 Task: Add Skinte Sparkling Tea, Collagen, White Tea Ginger to the cart.
Action: Mouse moved to (25, 97)
Screenshot: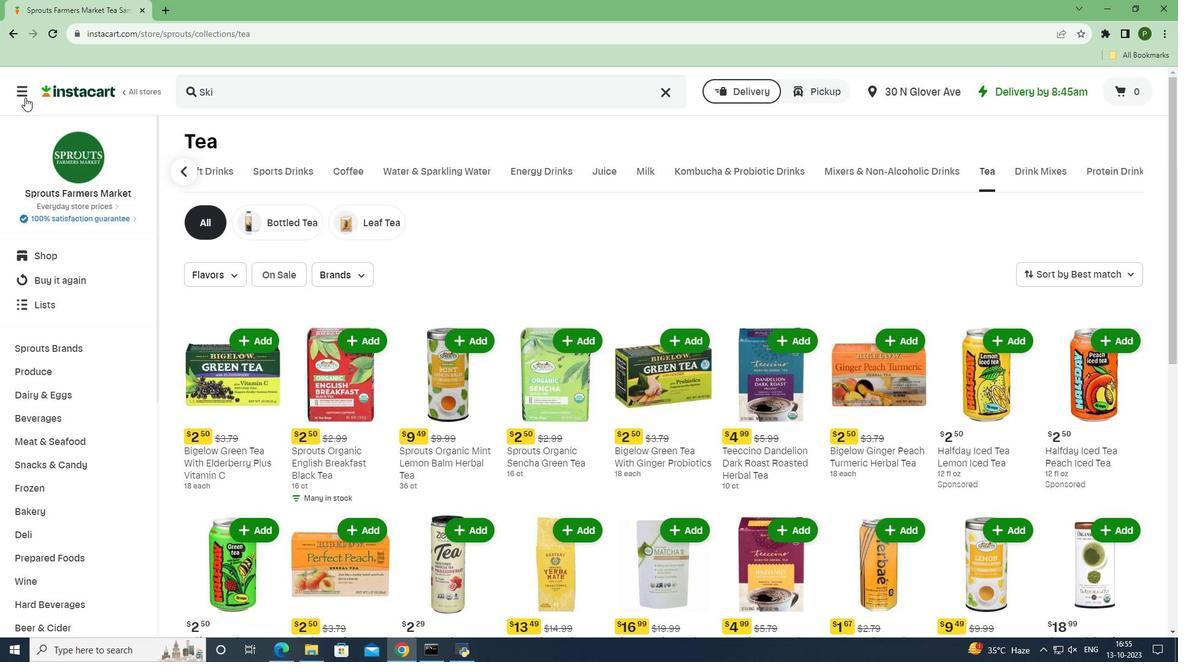 
Action: Mouse pressed left at (25, 97)
Screenshot: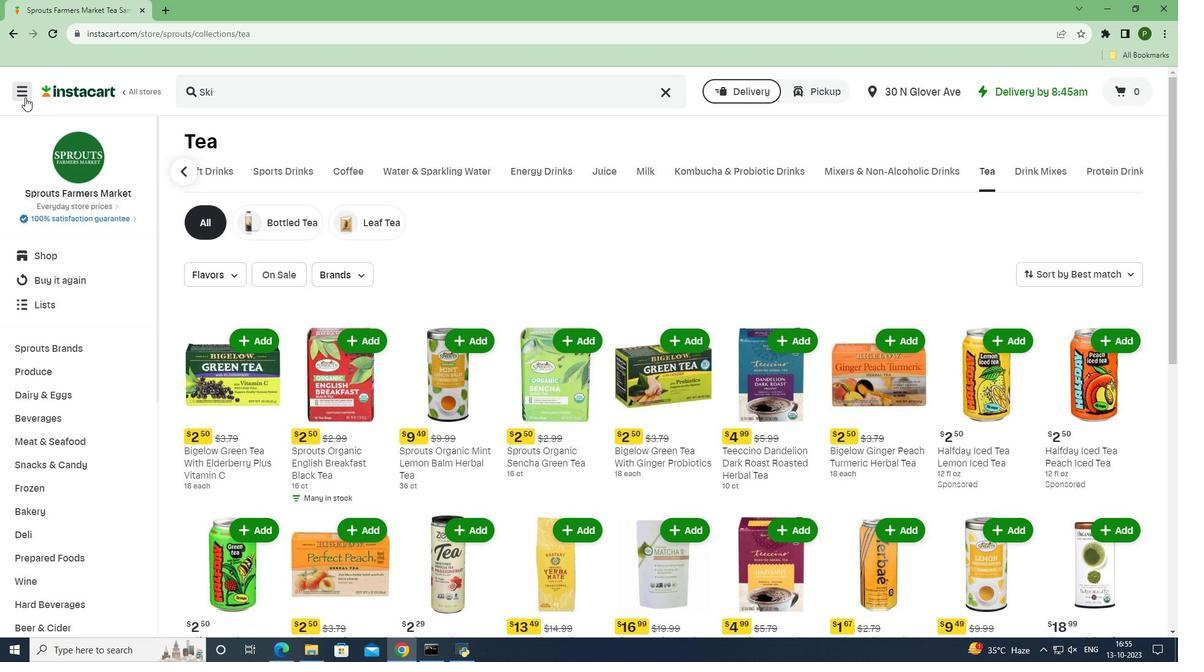 
Action: Mouse moved to (29, 322)
Screenshot: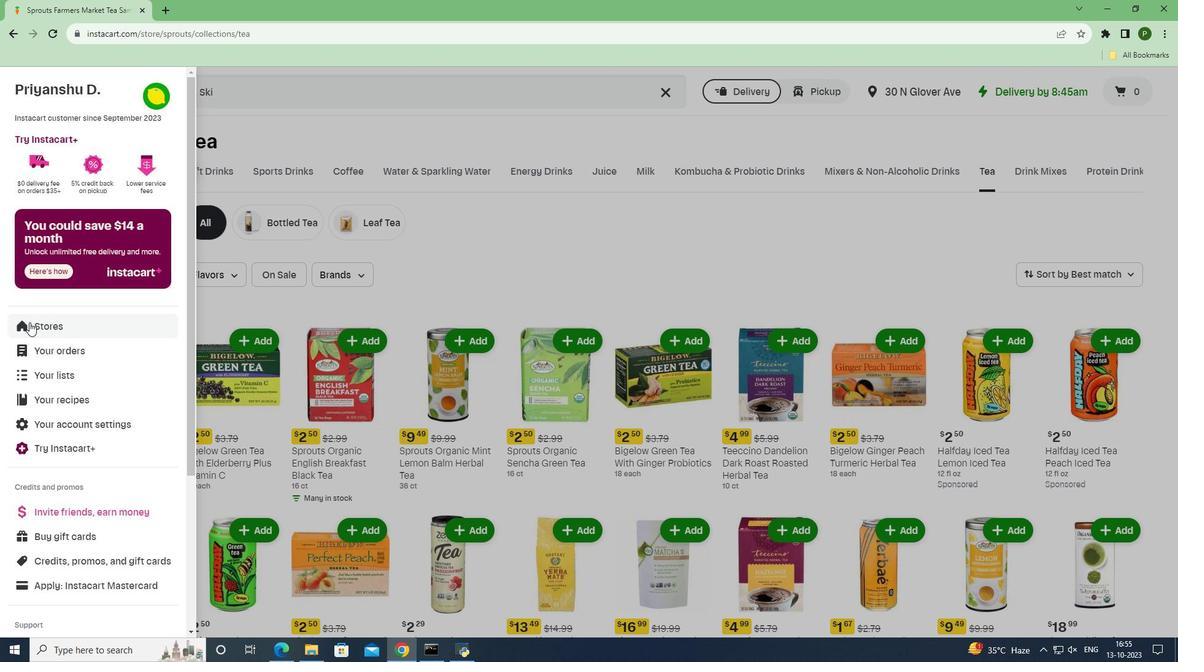 
Action: Mouse pressed left at (29, 322)
Screenshot: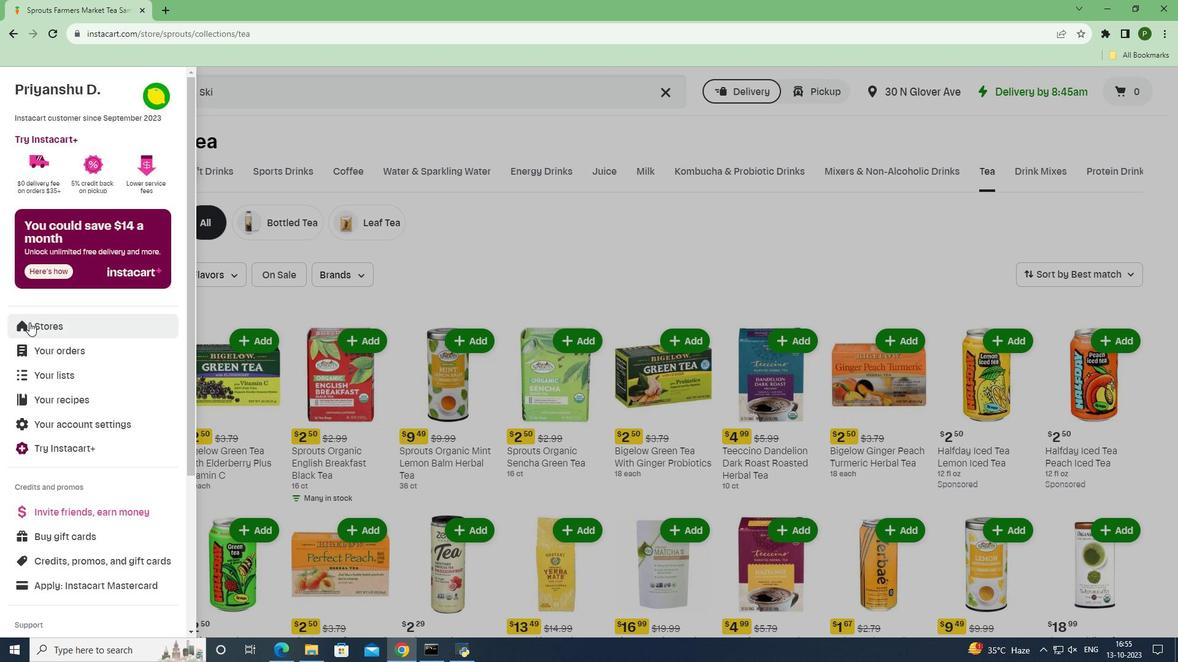 
Action: Mouse moved to (274, 141)
Screenshot: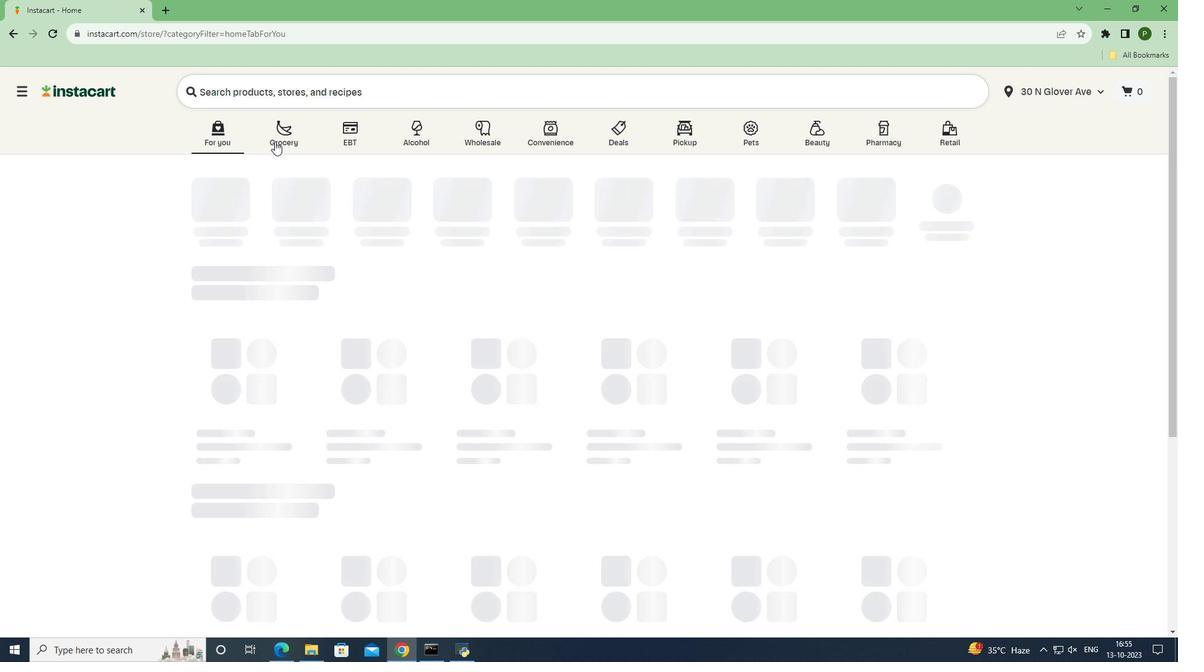 
Action: Mouse pressed left at (274, 141)
Screenshot: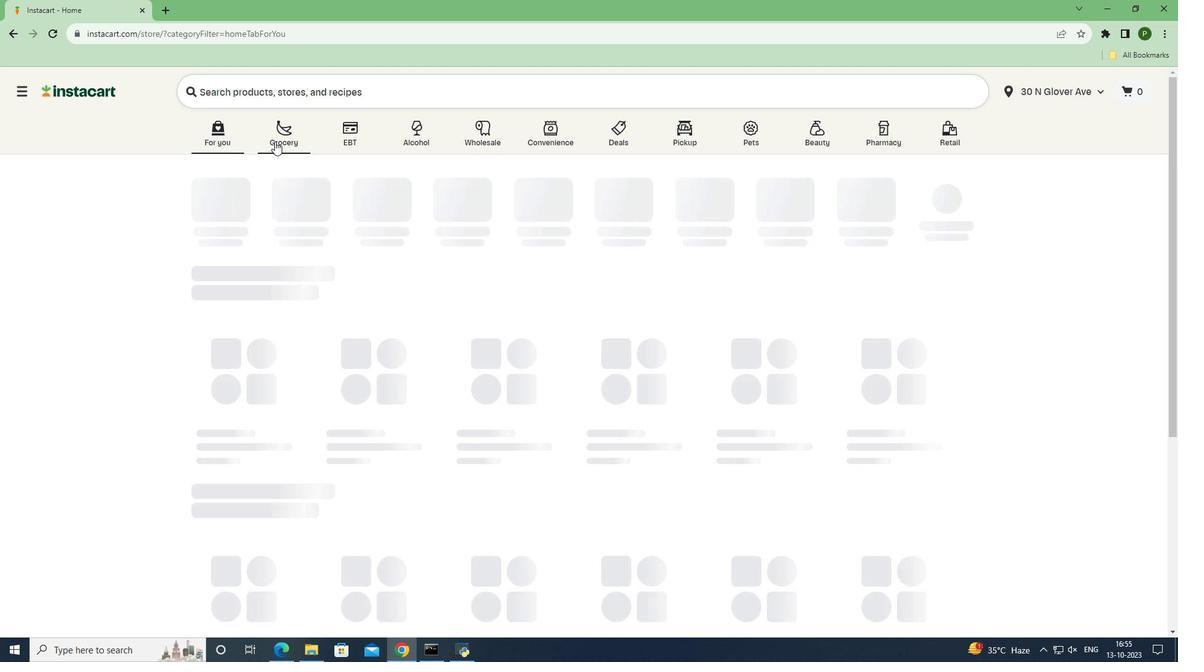 
Action: Mouse moved to (760, 280)
Screenshot: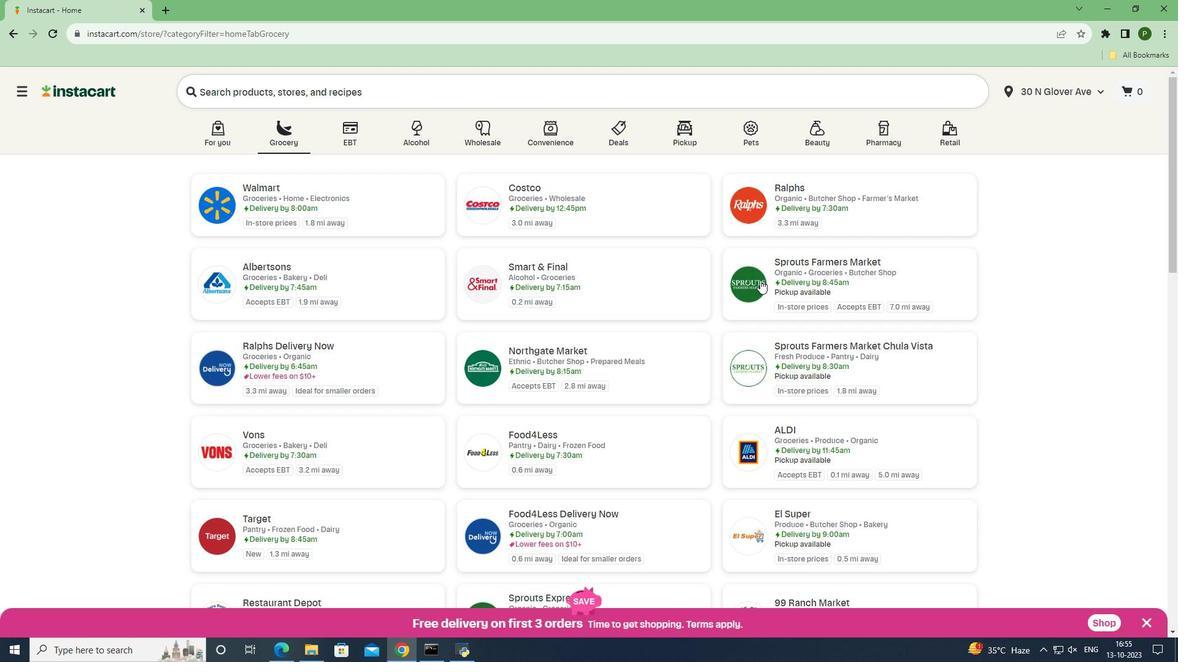 
Action: Mouse pressed left at (760, 280)
Screenshot: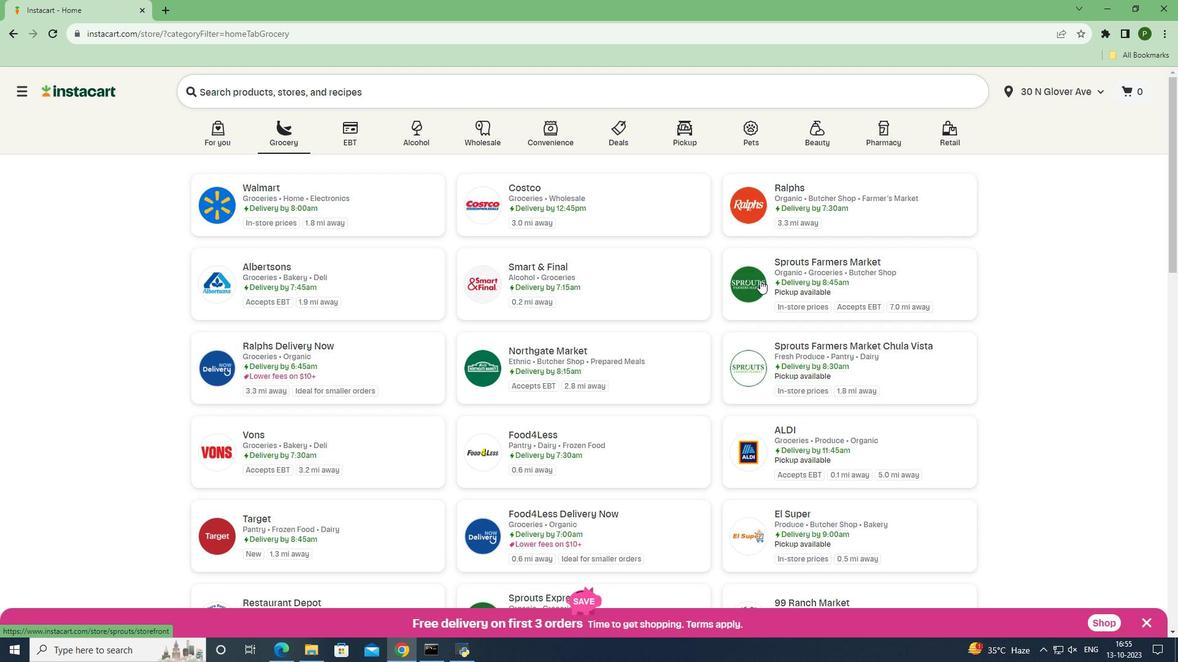 
Action: Mouse moved to (92, 418)
Screenshot: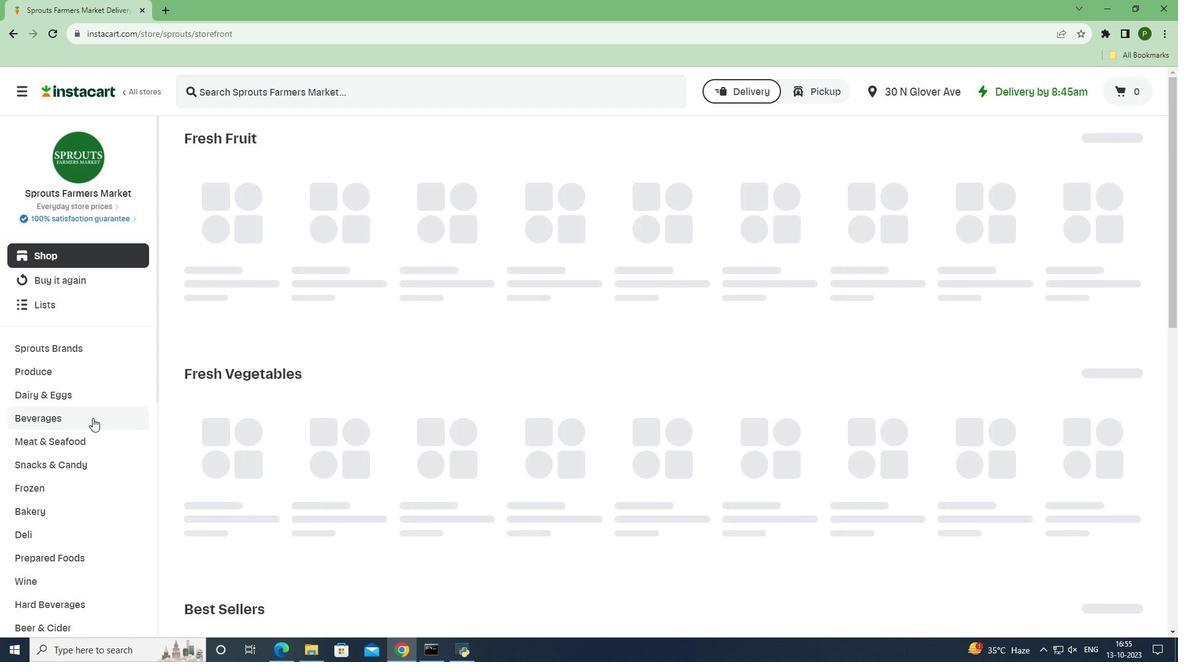 
Action: Mouse pressed left at (92, 418)
Screenshot: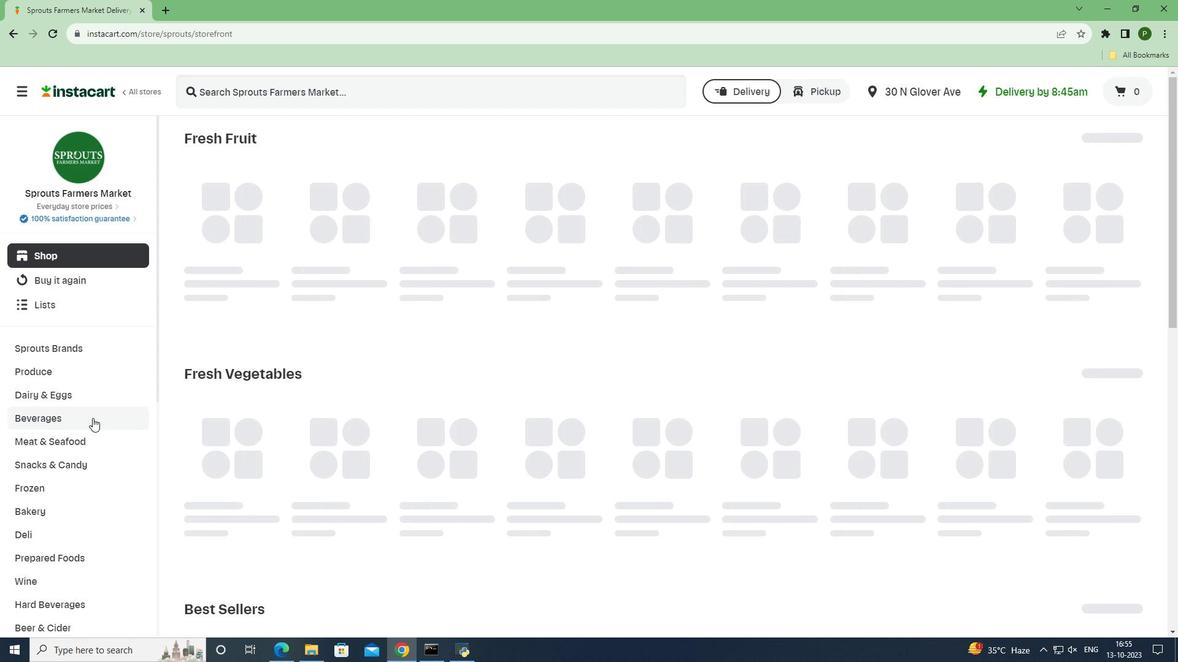 
Action: Mouse moved to (1070, 175)
Screenshot: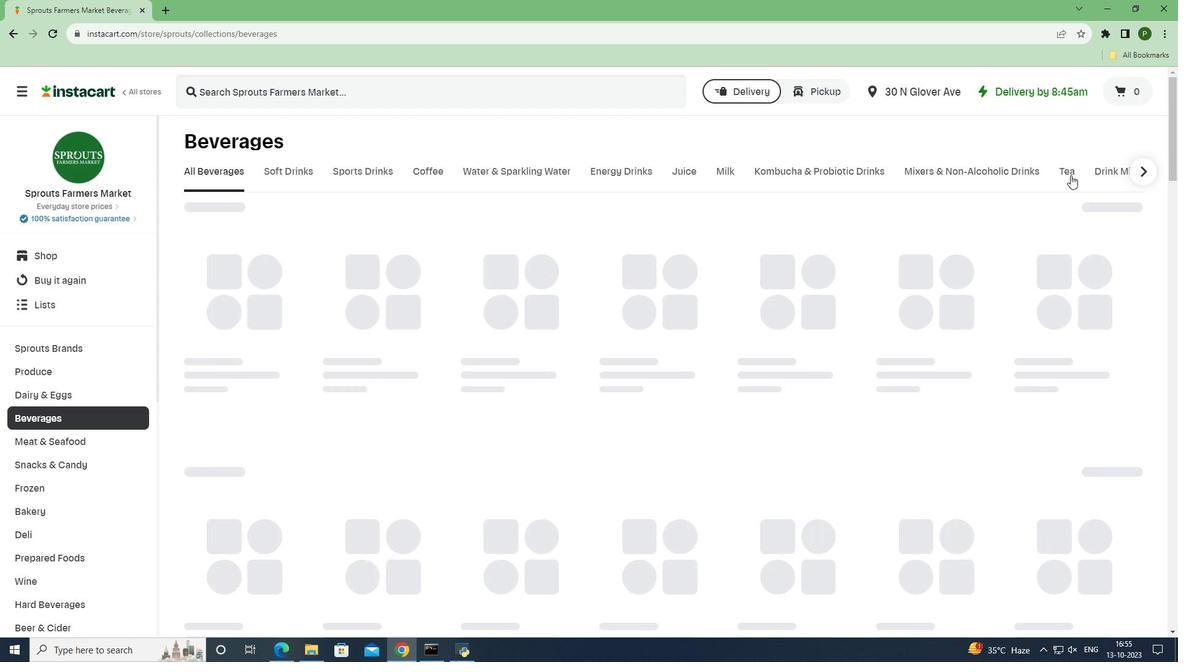
Action: Mouse pressed left at (1070, 175)
Screenshot: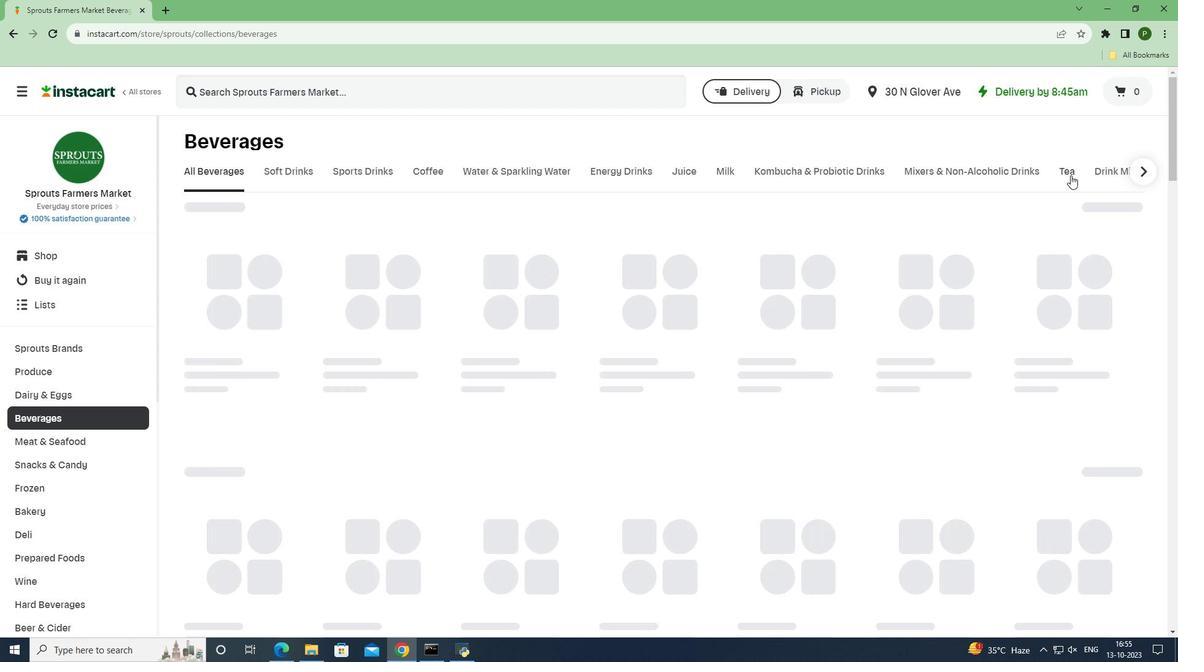 
Action: Mouse moved to (432, 95)
Screenshot: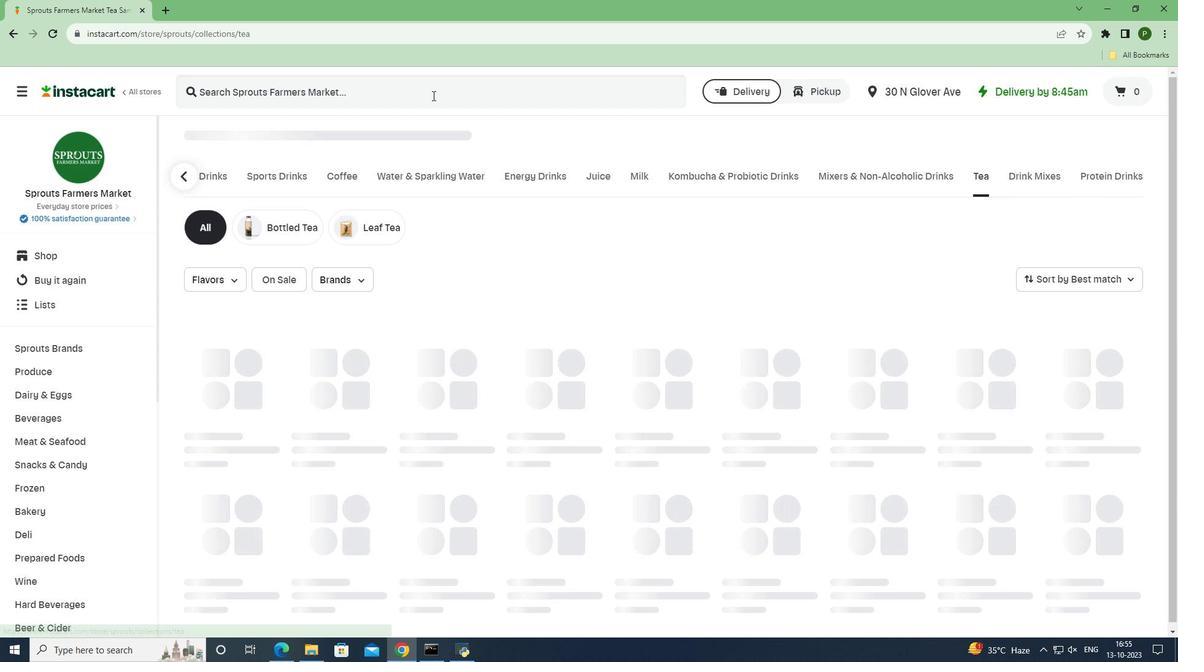 
Action: Mouse pressed left at (432, 95)
Screenshot: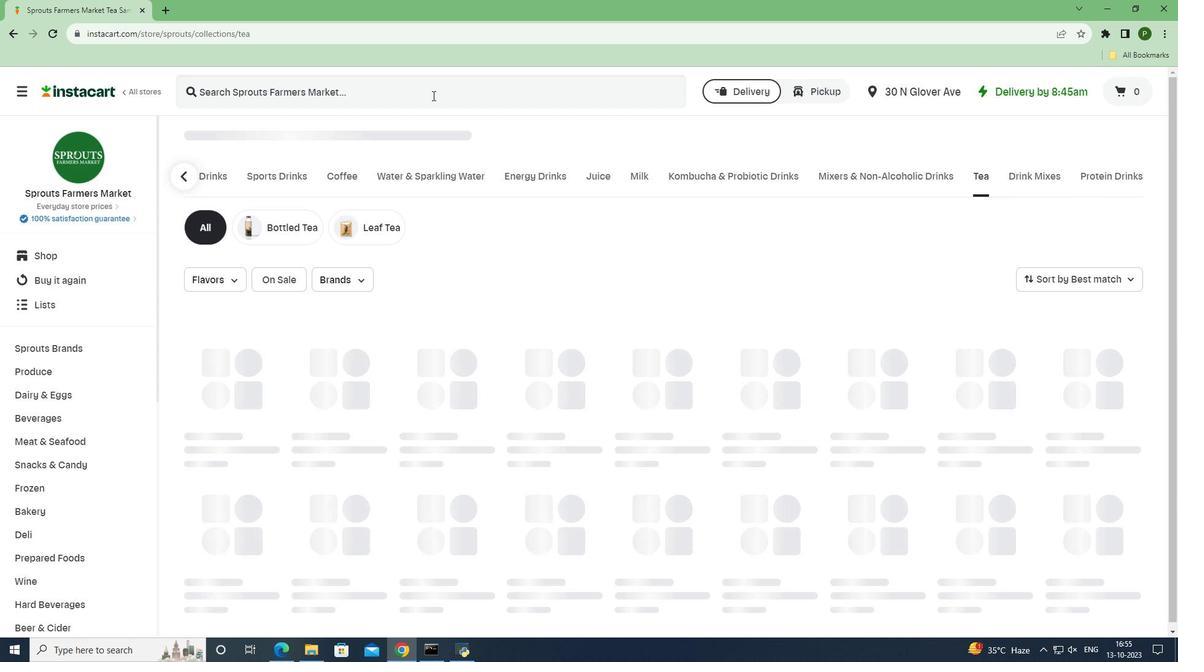 
Action: Key pressed <Key.caps_lock>S<Key.caps_lock>kinte<Key.space><Key.caps_lock>S<Key.caps_lock>parkling<Key.space><Key.caps_lock>T<Key.caps_lock>ea,<Key.space><Key.caps_lock>C<Key.caps_lock>ollagen<Key.space>,<Key.space><Key.caps_lock>W<Key.caps_lock>hite<Key.space><Key.caps_lock>T<Key.caps_lock>ea<Key.space><Key.caps_lock>G<Key.caps_lock>inger<Key.space><Key.enter>
Screenshot: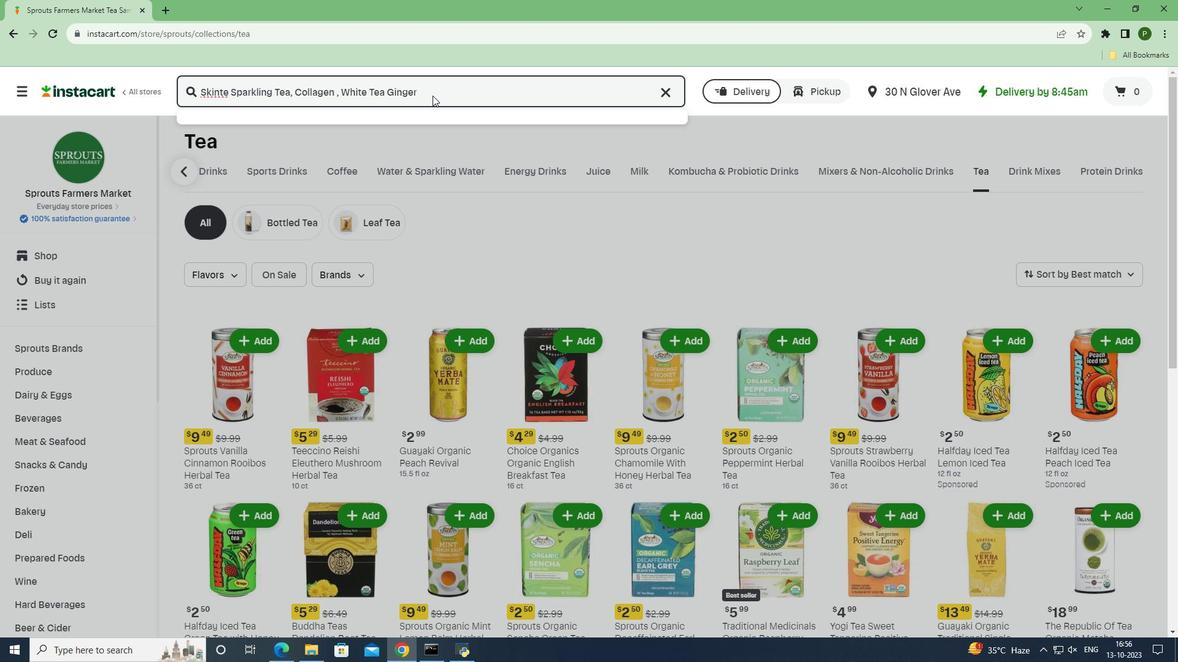 
Action: Mouse moved to (1102, 231)
Screenshot: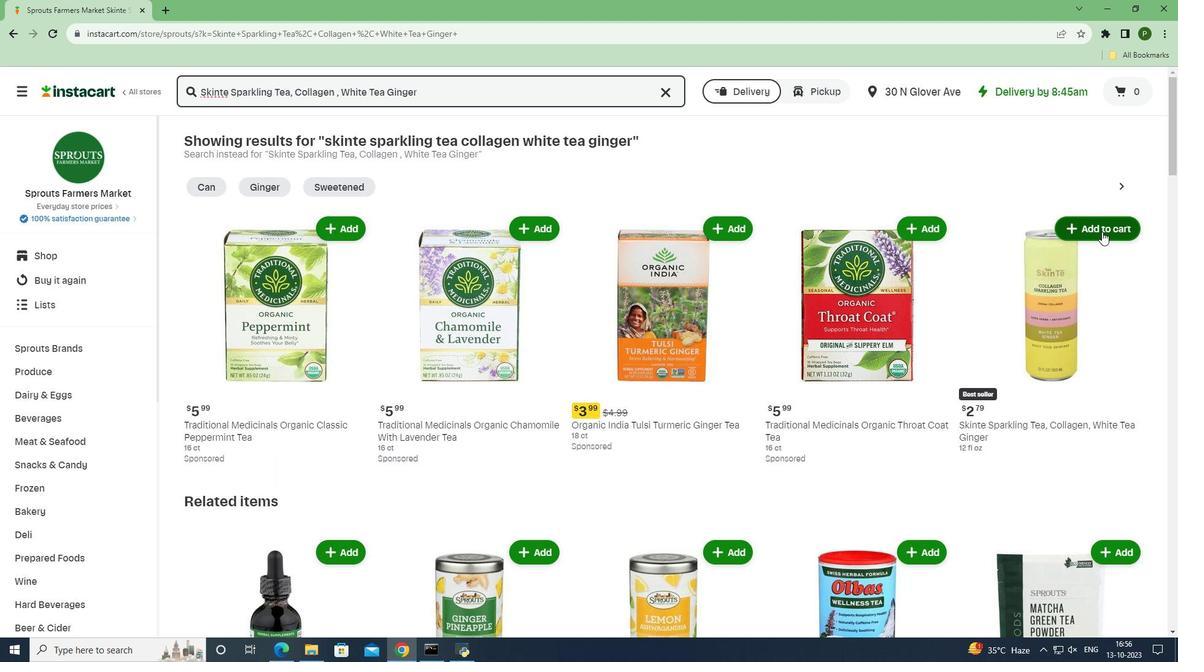
Action: Mouse pressed left at (1102, 231)
Screenshot: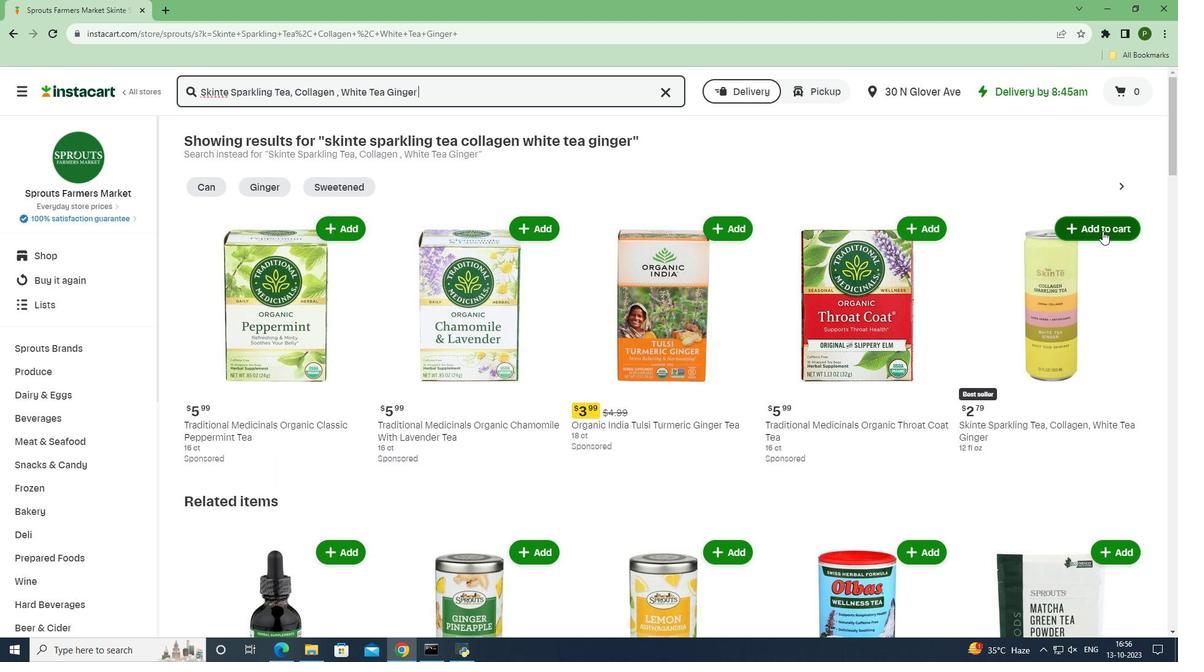 
Action: Mouse moved to (1122, 285)
Screenshot: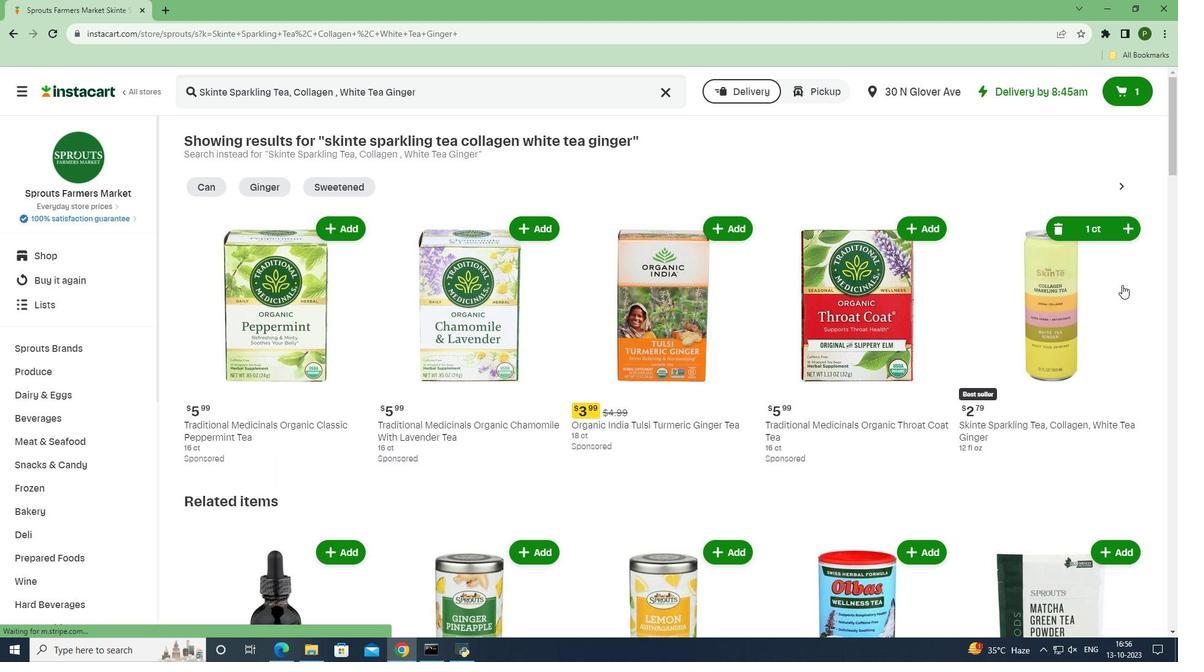 
